 Task: Create Billing Term with Name: Net 15, Description: Payment Term: 15 days and Due Days: 15 days
Action: Mouse moved to (169, 79)
Screenshot: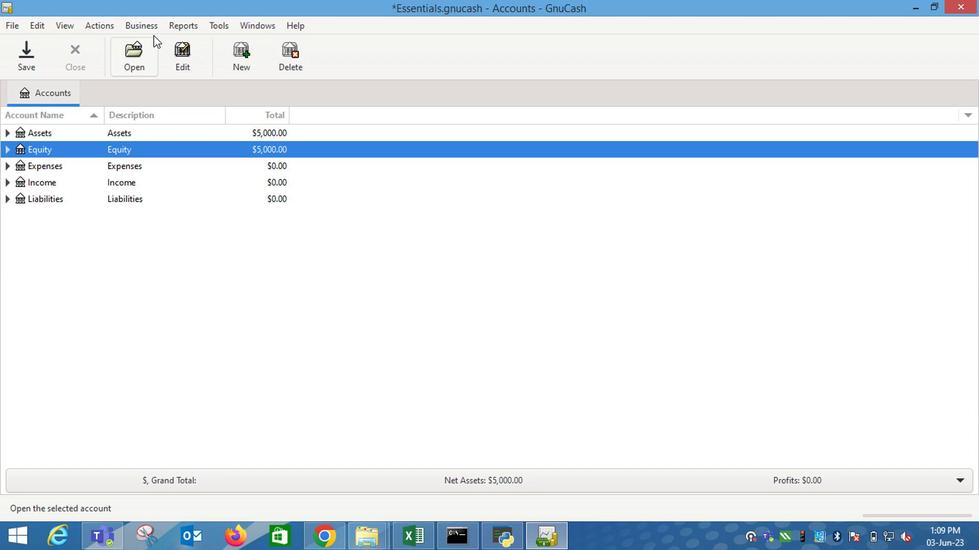 
Action: Mouse pressed left at (169, 79)
Screenshot: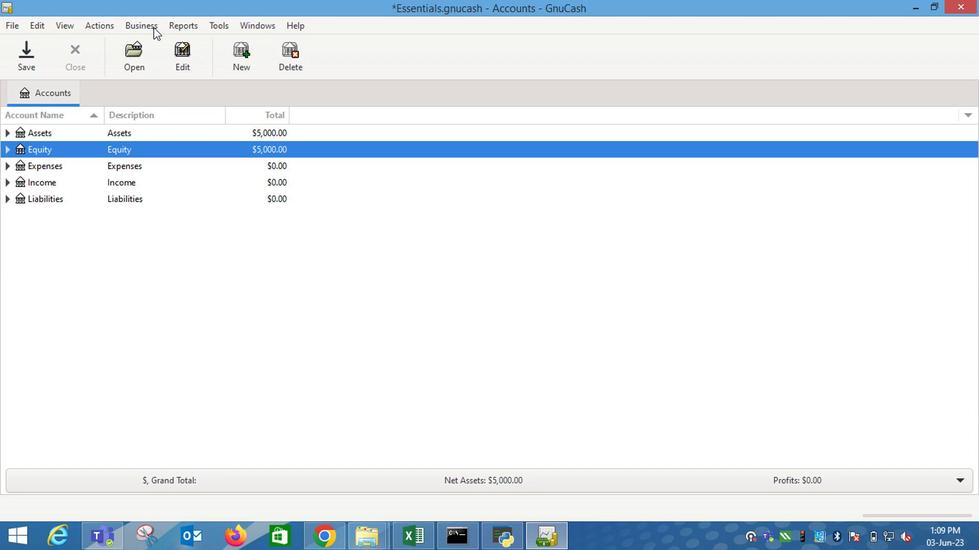 
Action: Mouse moved to (178, 154)
Screenshot: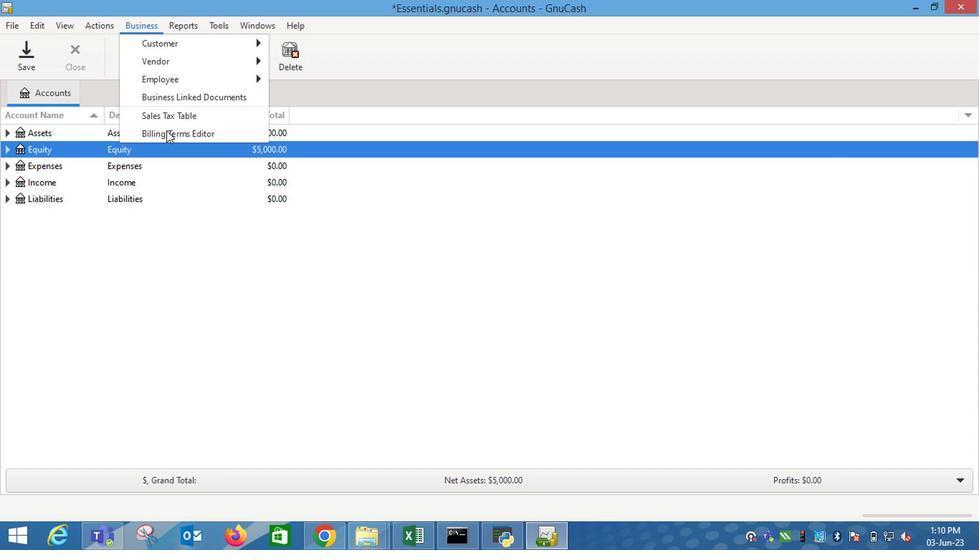 
Action: Mouse pressed left at (178, 154)
Screenshot: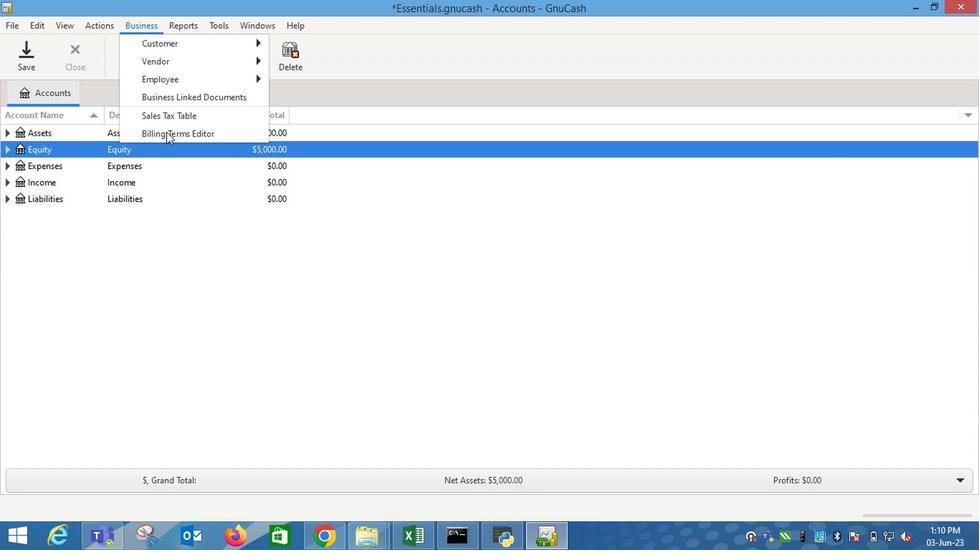 
Action: Mouse moved to (160, 238)
Screenshot: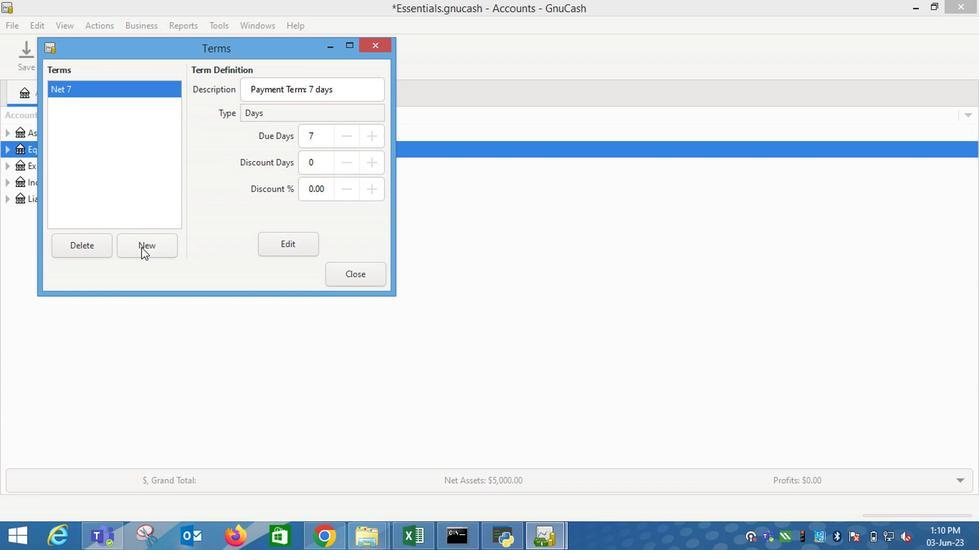 
Action: Mouse pressed left at (160, 238)
Screenshot: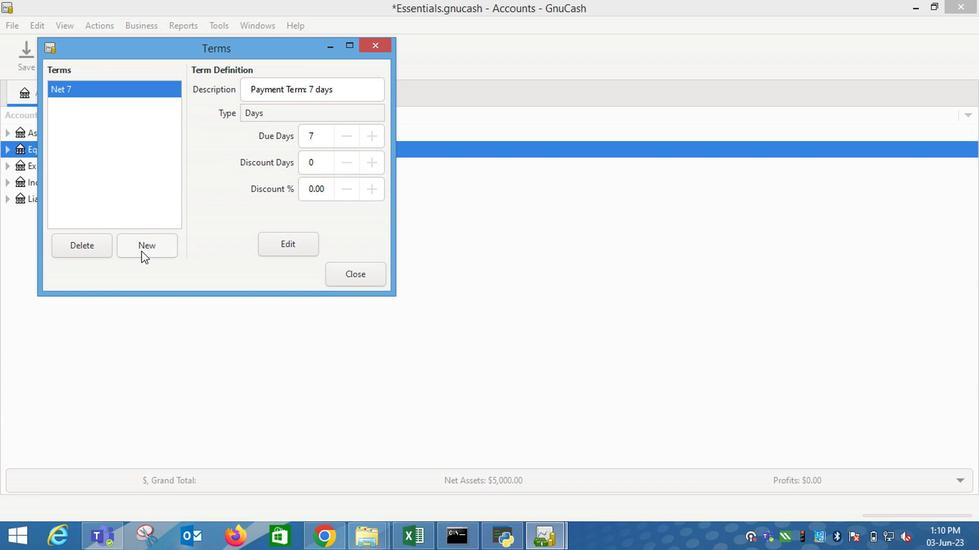 
Action: Mouse moved to (194, 177)
Screenshot: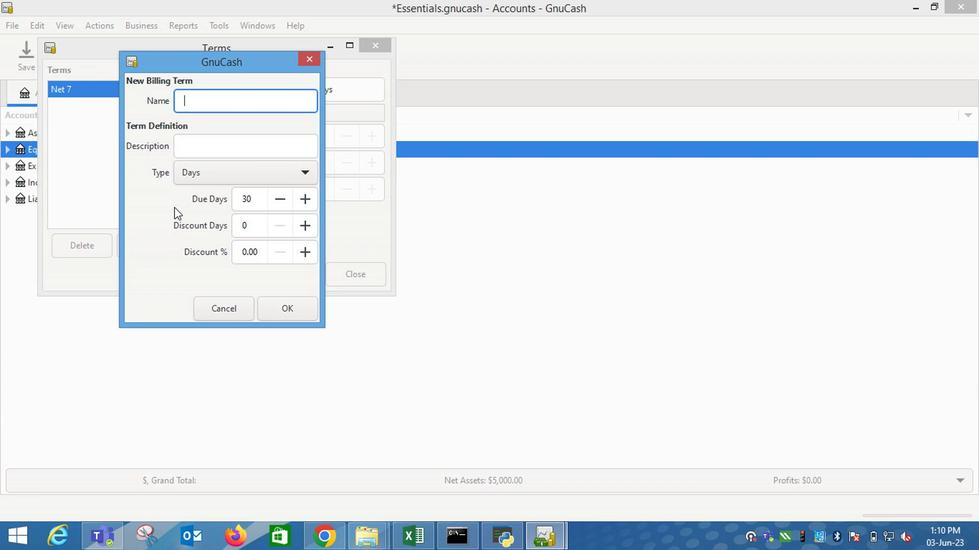 
Action: Key pressed <Key.shift_r>Net<Key.space>15<Key.tab><Key.shift_r>Payment<Key.space><Key.shift_r>Term<Key.shift_r>:<Key.space>15<Key.space>days
Screenshot: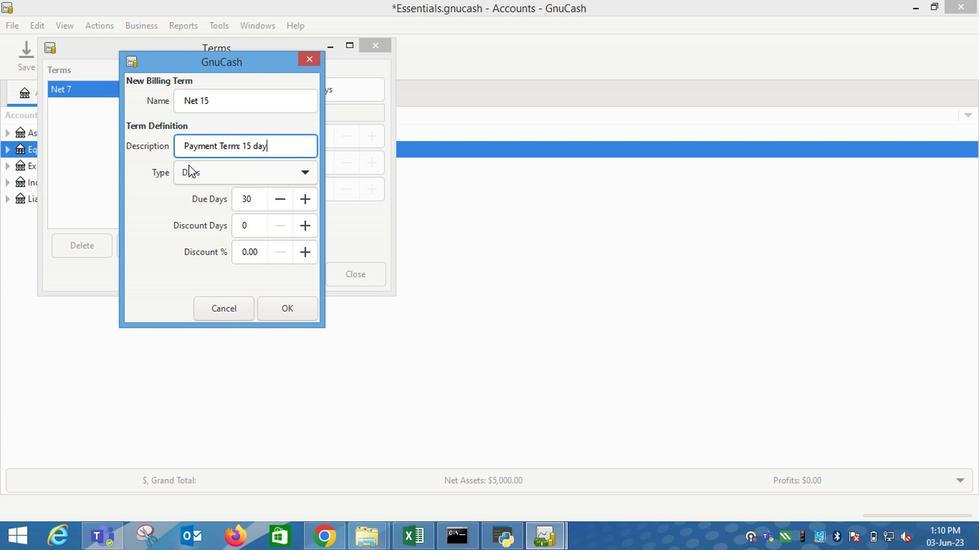 
Action: Mouse moved to (259, 202)
Screenshot: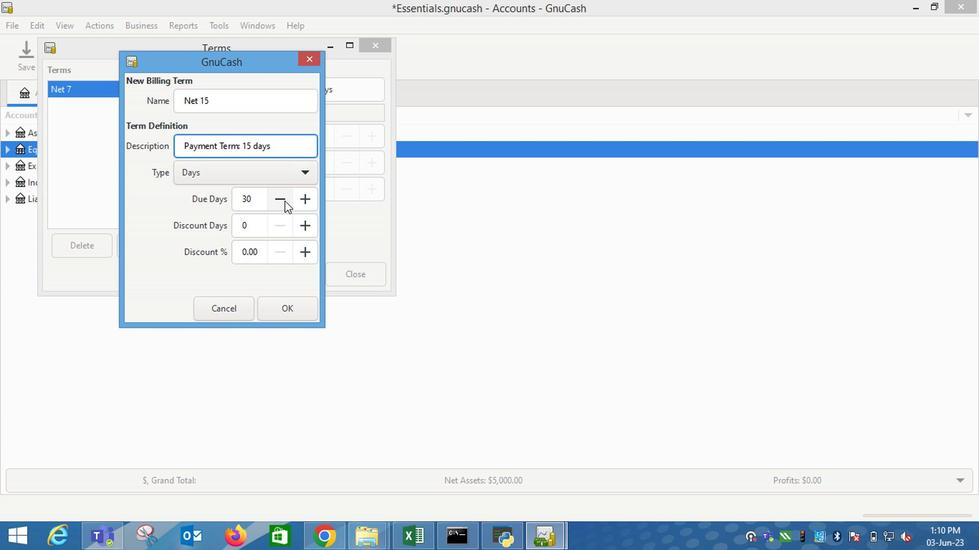 
Action: Mouse pressed left at (259, 202)
Screenshot: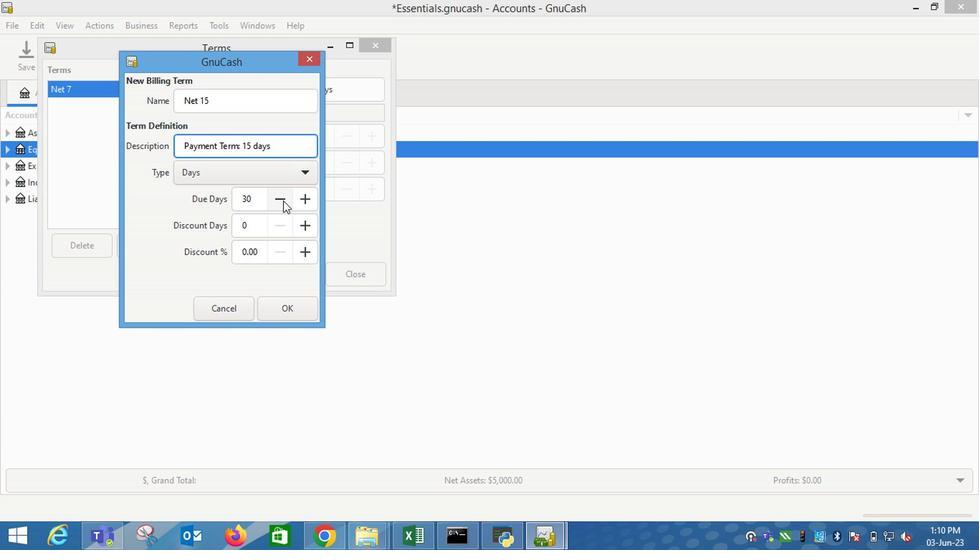 
Action: Mouse pressed left at (259, 202)
Screenshot: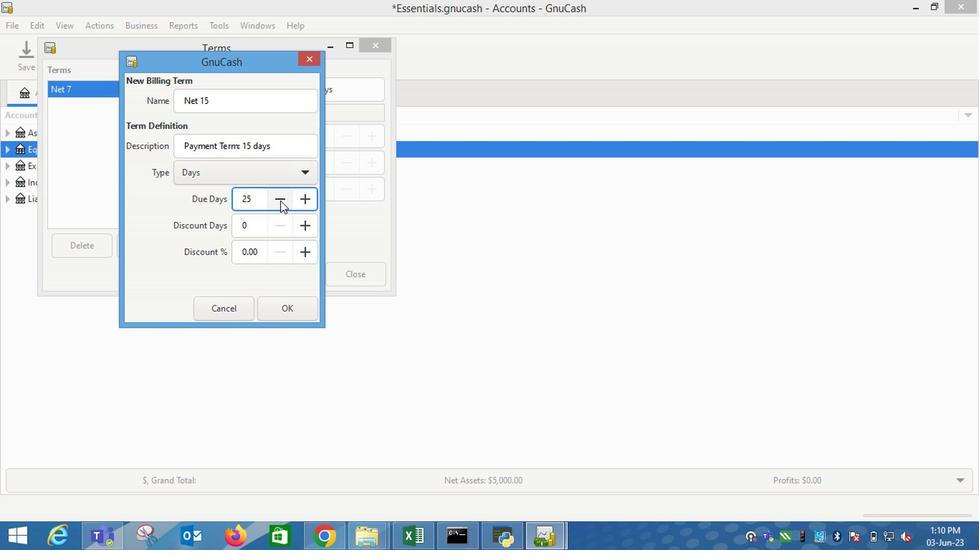 
Action: Mouse pressed left at (259, 202)
Screenshot: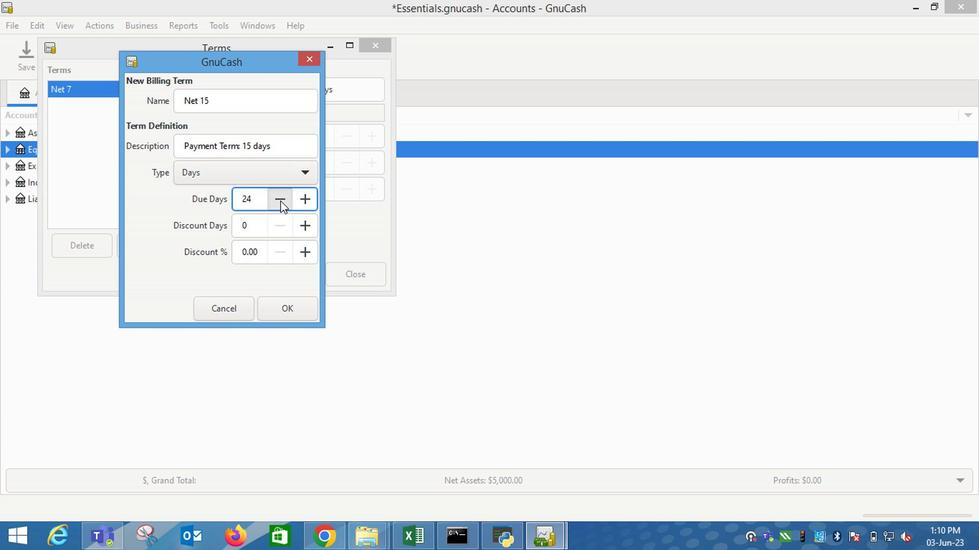 
Action: Mouse pressed left at (259, 202)
Screenshot: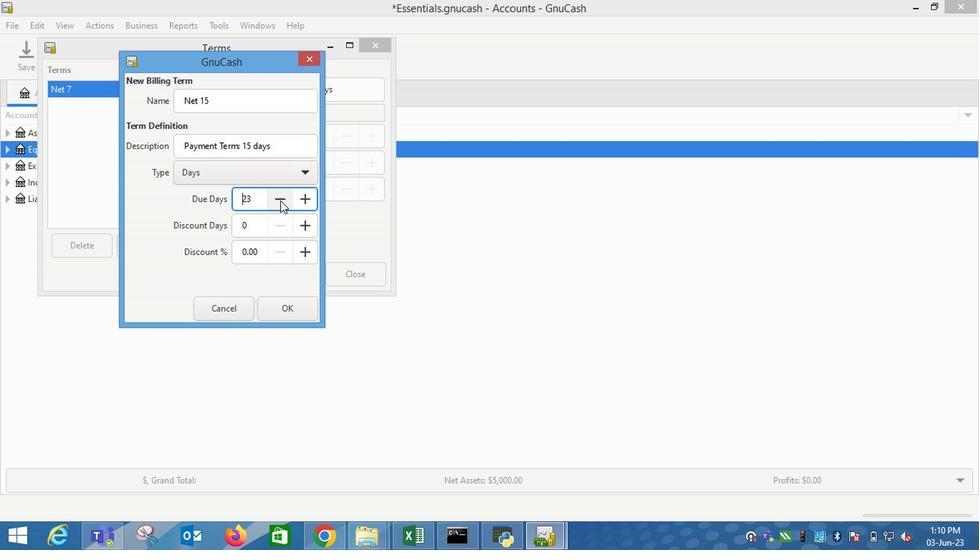 
Action: Mouse pressed left at (259, 202)
Screenshot: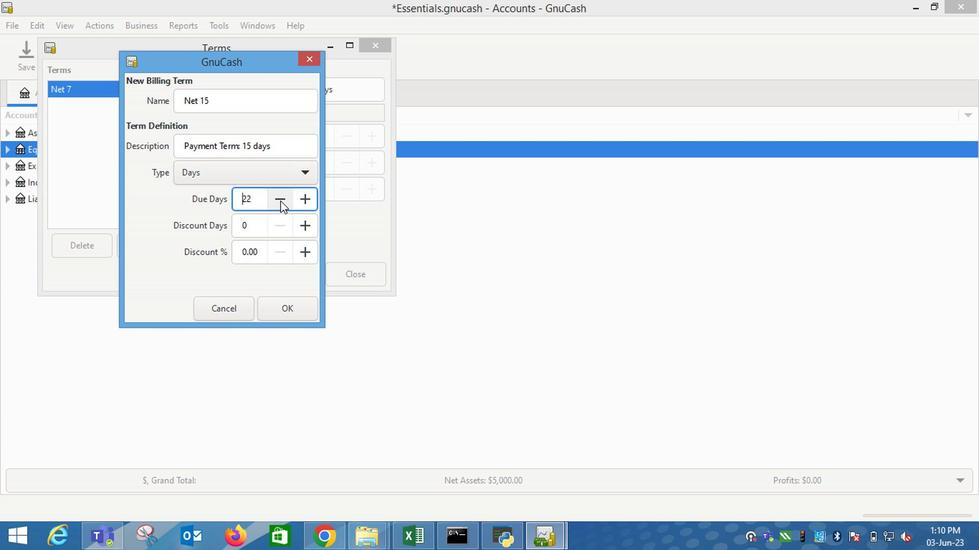 
Action: Mouse pressed left at (259, 202)
Screenshot: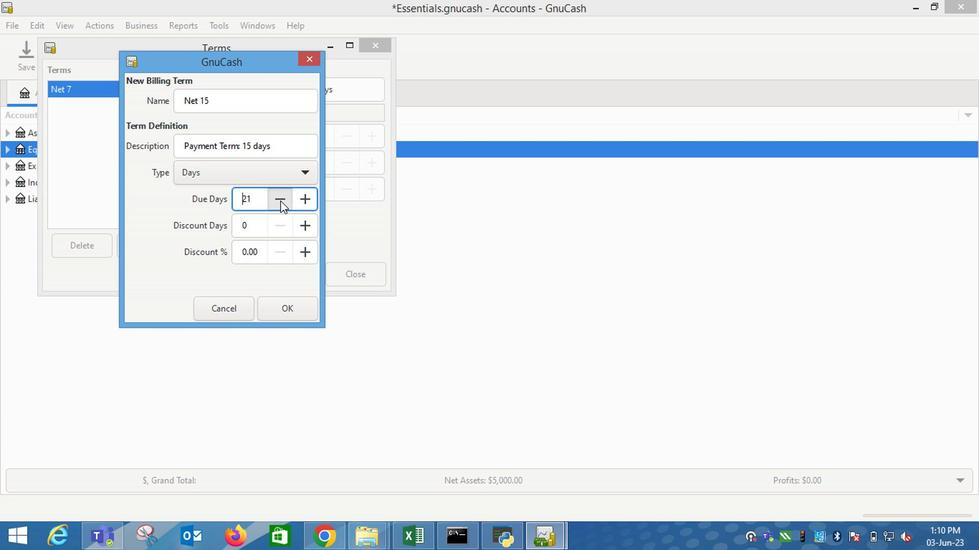
Action: Mouse pressed left at (259, 202)
Screenshot: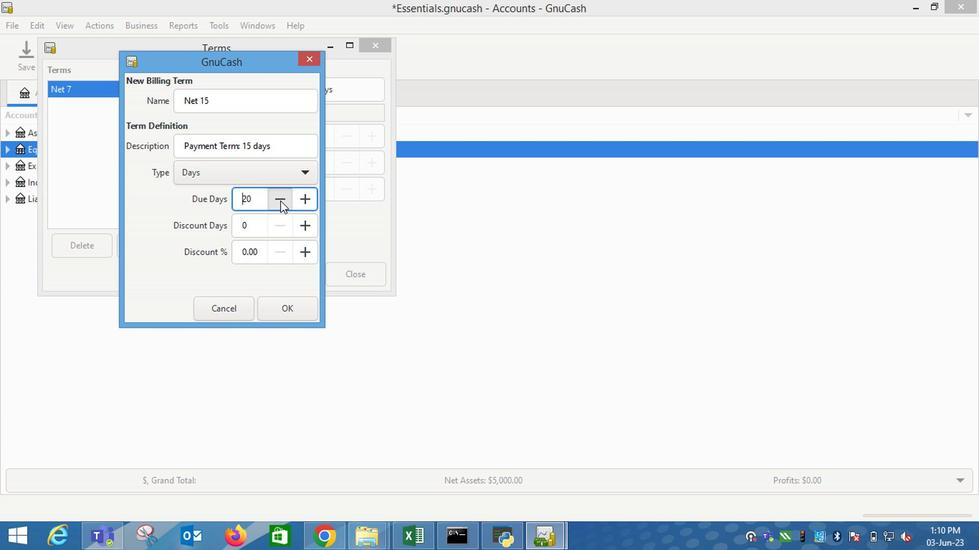 
Action: Mouse pressed left at (259, 202)
Screenshot: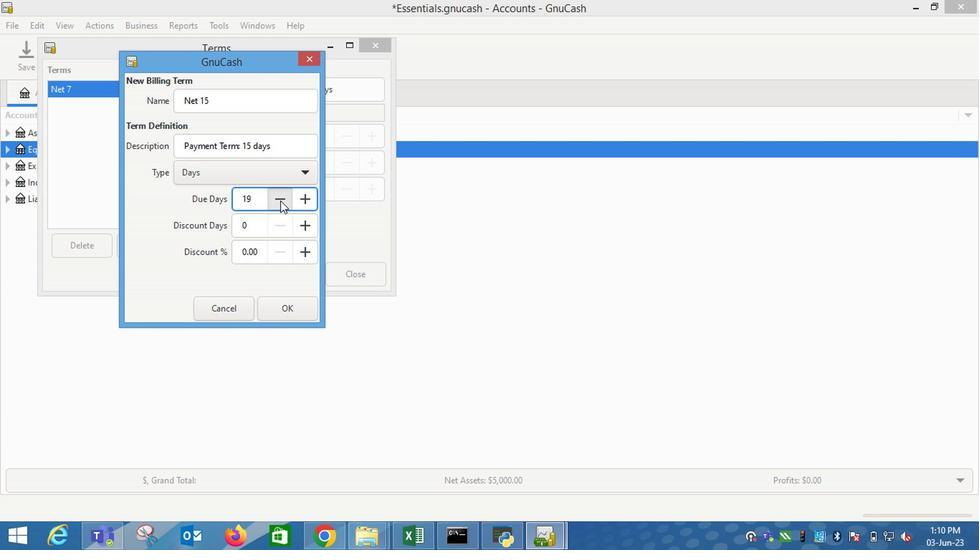 
Action: Mouse pressed left at (259, 202)
Screenshot: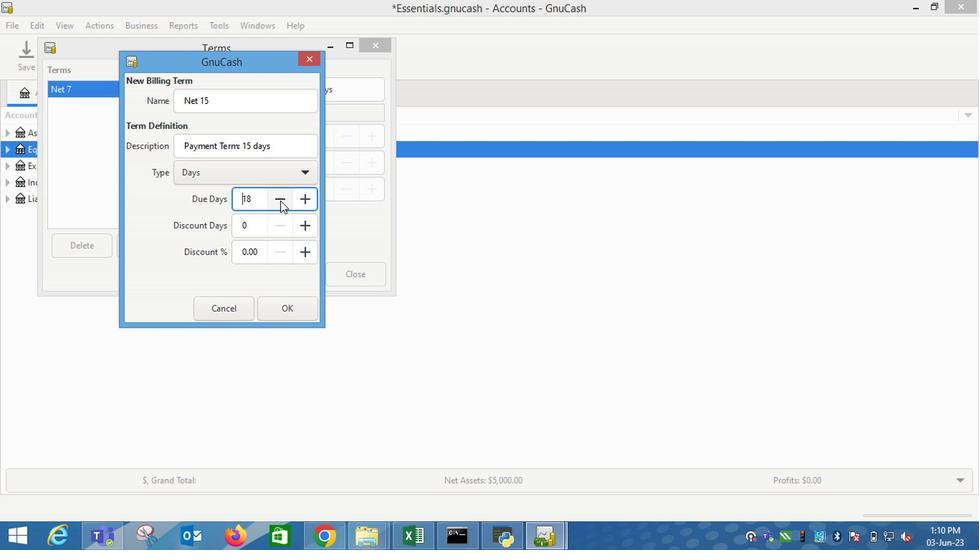 
Action: Mouse pressed left at (259, 202)
Screenshot: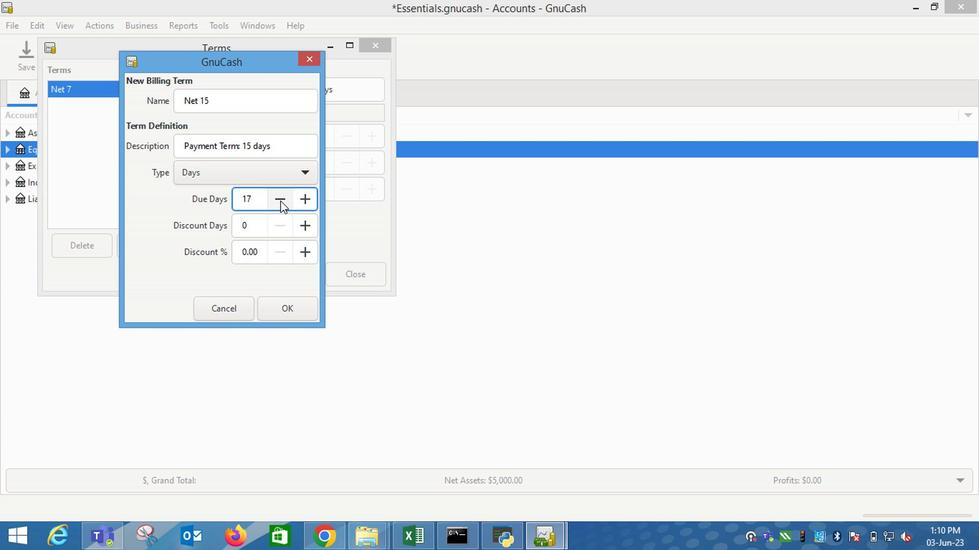
Action: Mouse pressed left at (259, 202)
Screenshot: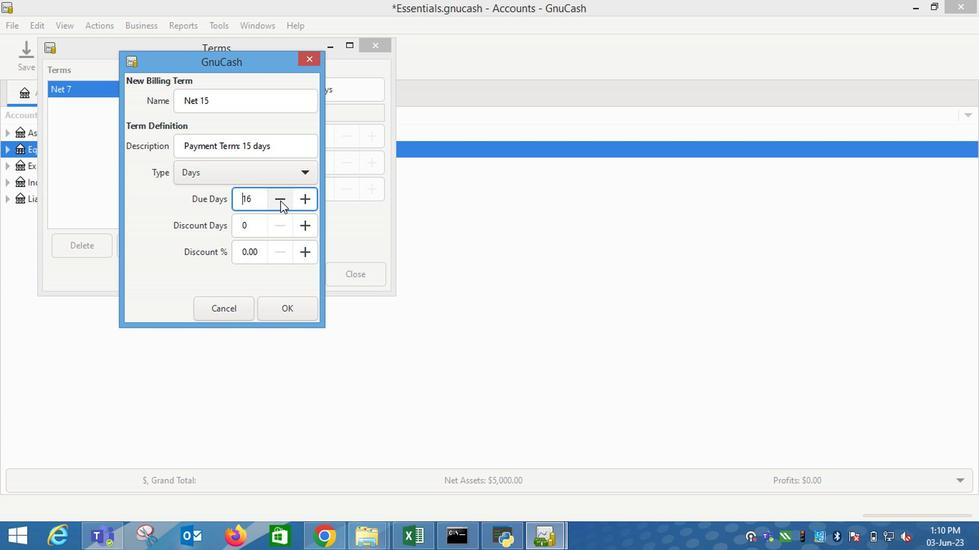 
Action: Mouse moved to (264, 283)
Screenshot: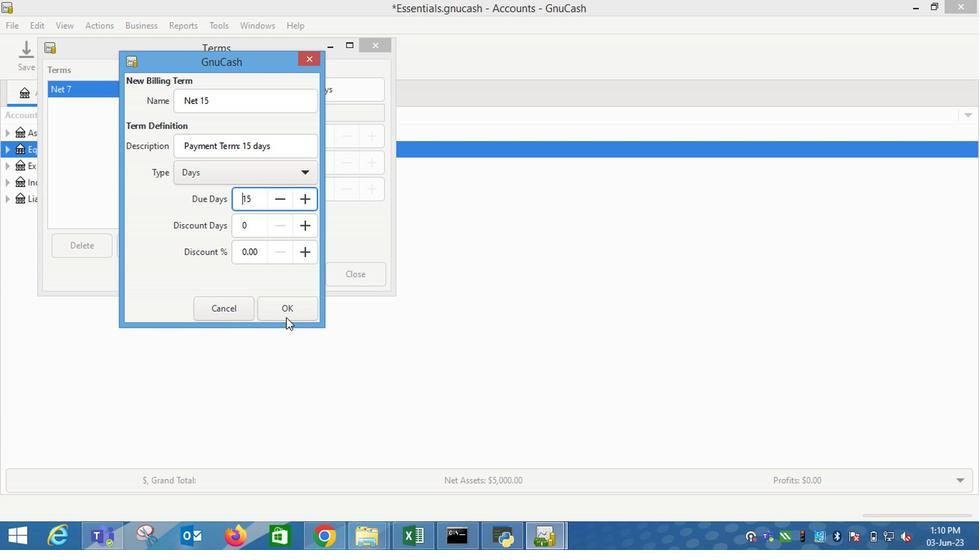 
Action: Mouse pressed left at (264, 283)
Screenshot: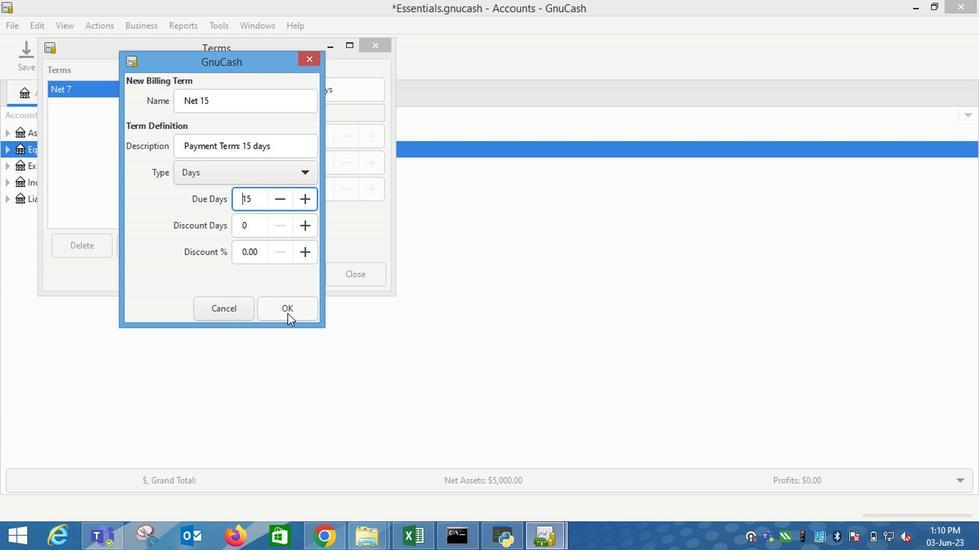 
Action: Mouse moved to (299, 254)
Screenshot: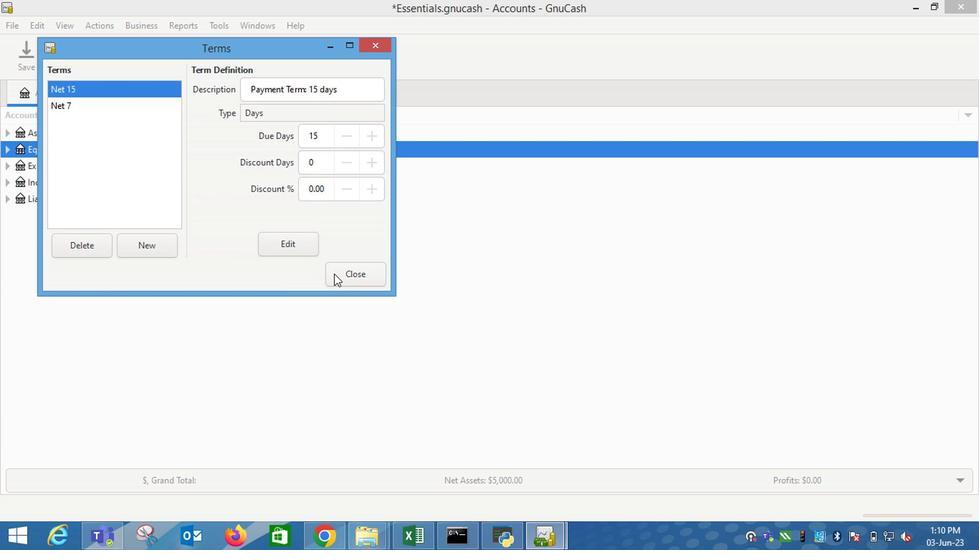 
Action: Mouse pressed left at (299, 254)
Screenshot: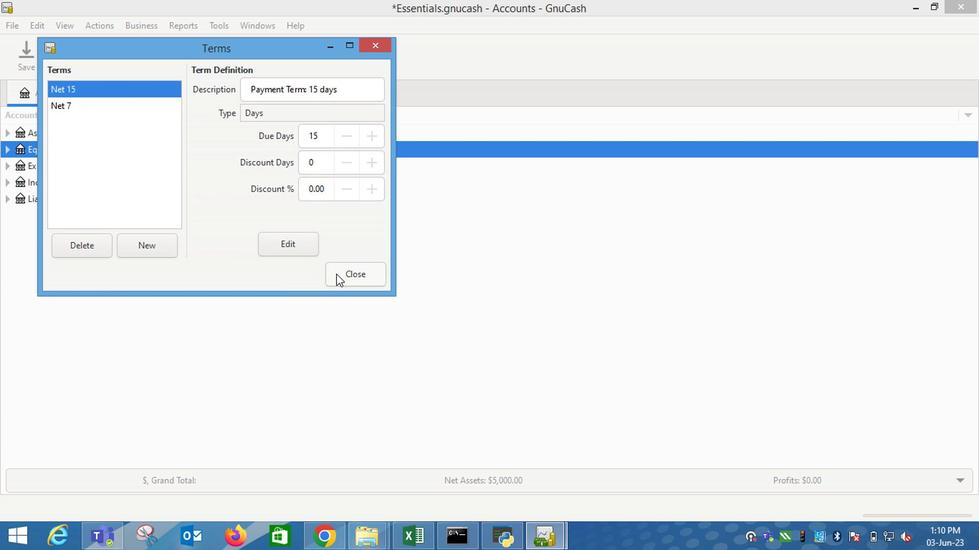 
